 Task: Add a condition where "Channel Is Facebook Post" in unsolved tickets in your groups.
Action: Mouse moved to (104, 383)
Screenshot: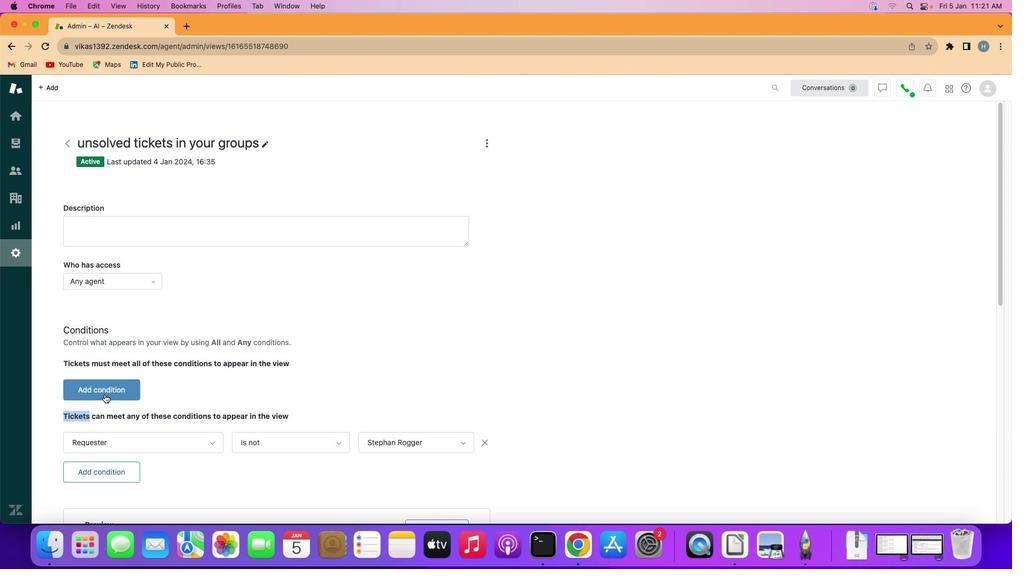 
Action: Mouse pressed left at (104, 383)
Screenshot: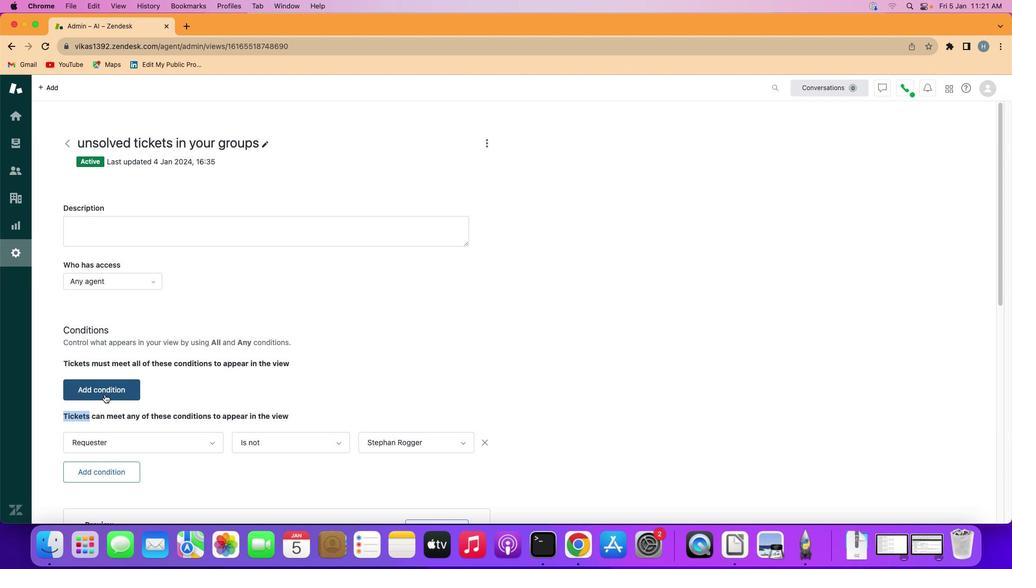 
Action: Mouse moved to (141, 381)
Screenshot: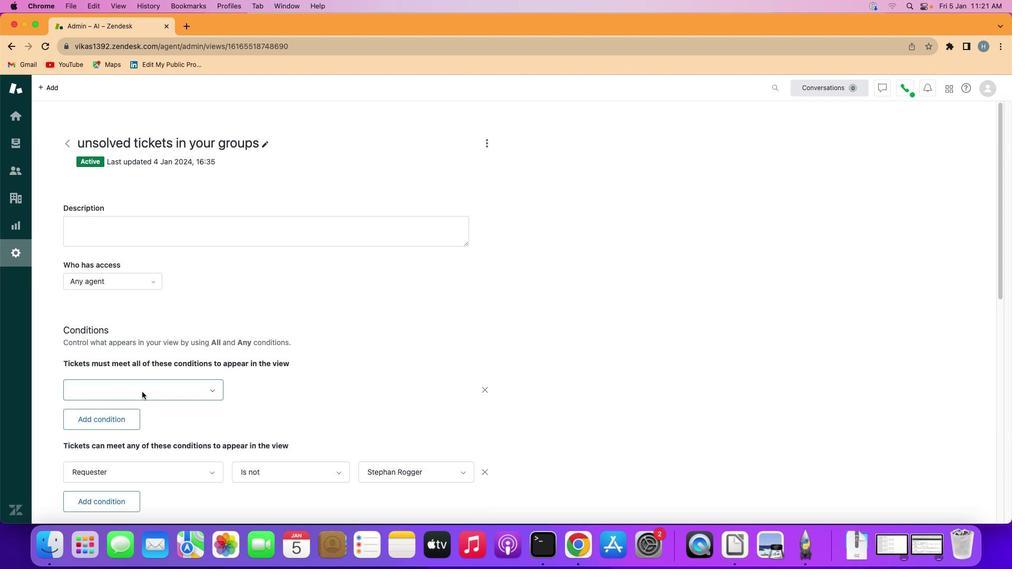 
Action: Mouse pressed left at (141, 381)
Screenshot: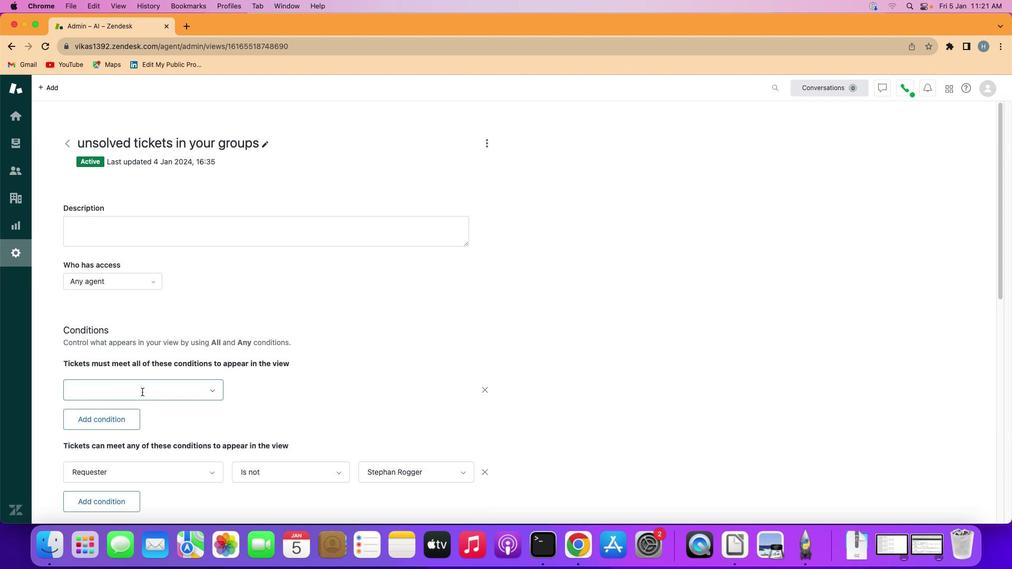 
Action: Mouse moved to (150, 320)
Screenshot: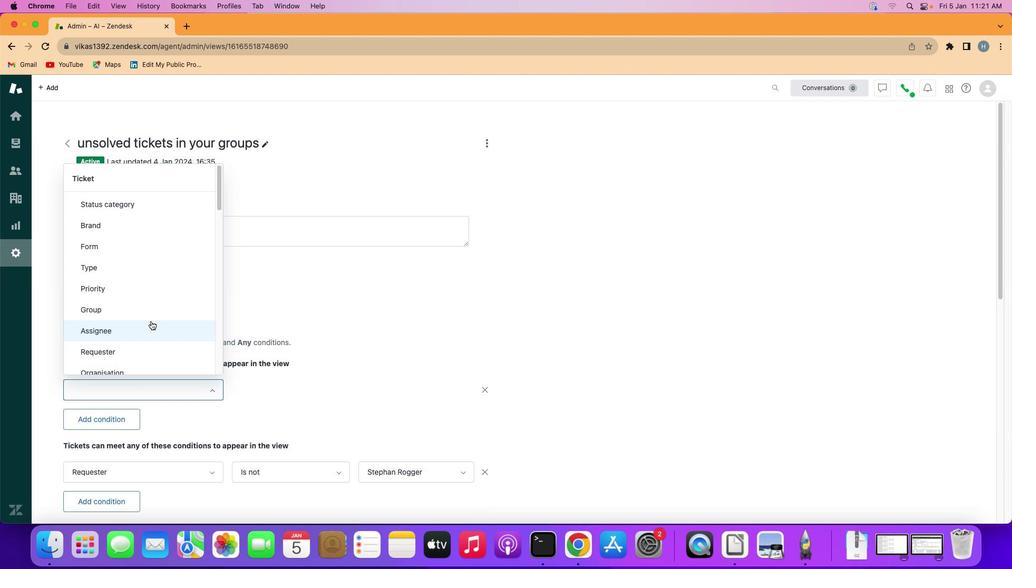 
Action: Mouse scrolled (150, 320) with delta (0, 43)
Screenshot: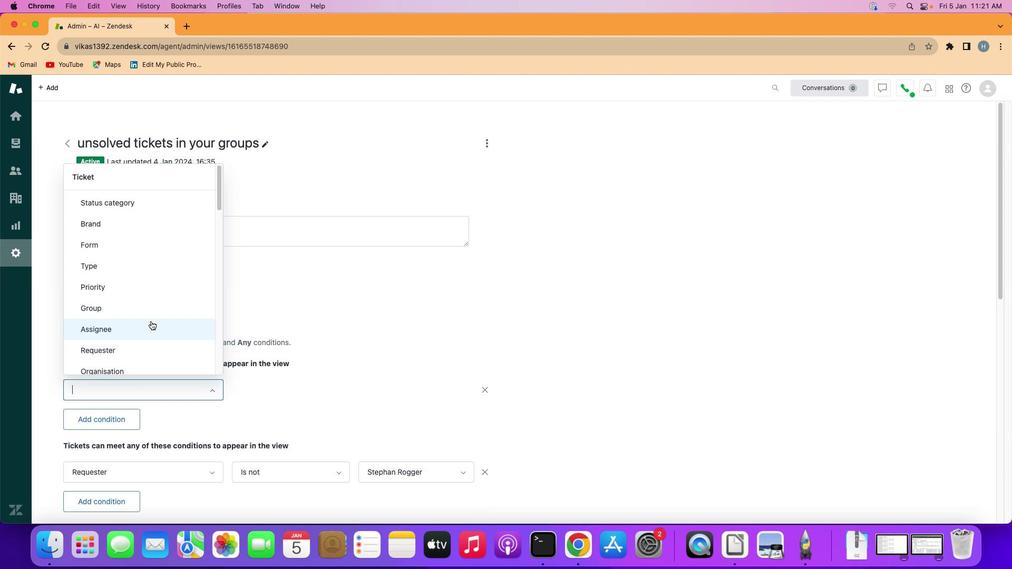 
Action: Mouse scrolled (150, 320) with delta (0, 43)
Screenshot: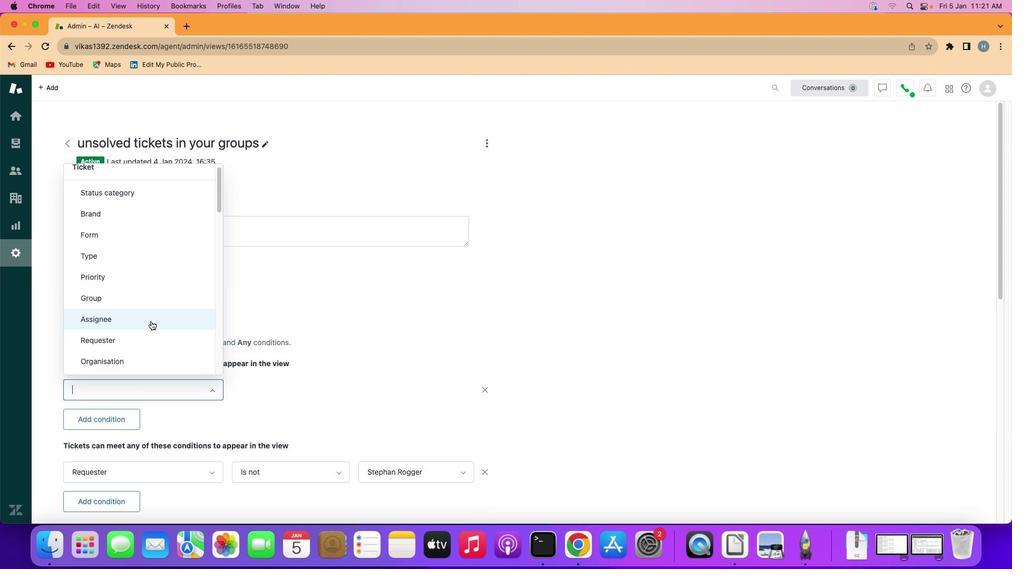 
Action: Mouse scrolled (150, 320) with delta (0, 43)
Screenshot: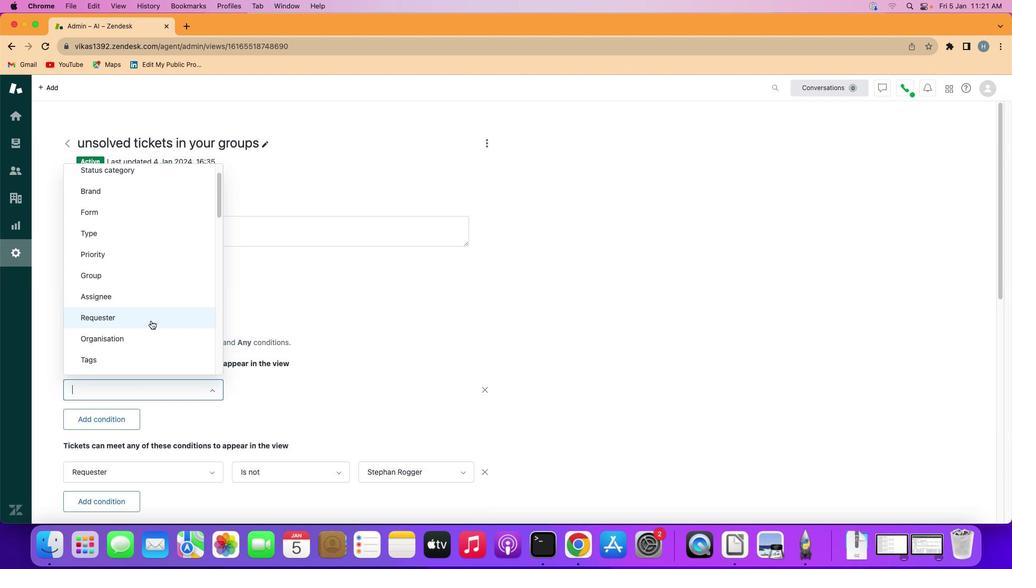 
Action: Mouse moved to (150, 320)
Screenshot: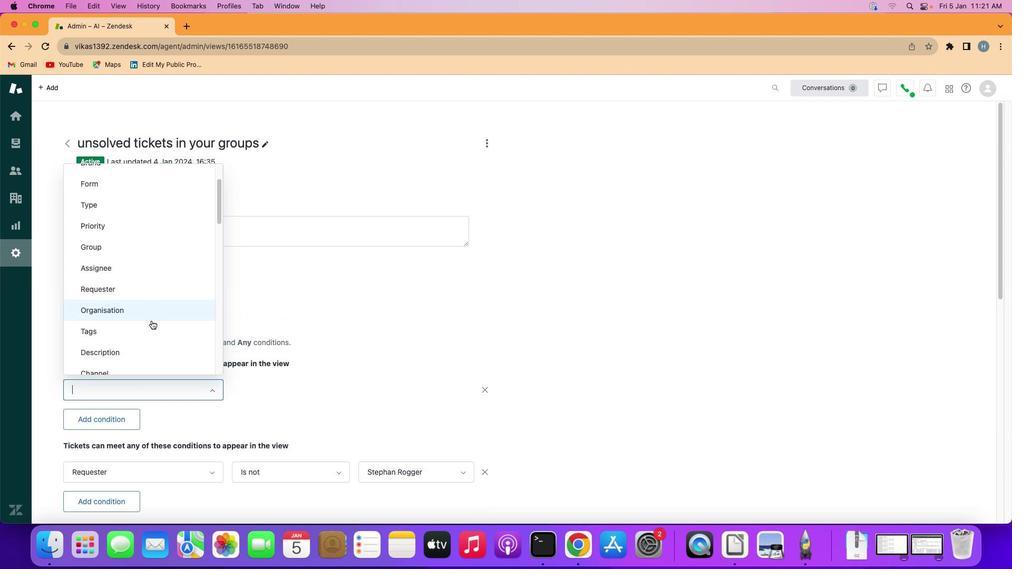 
Action: Mouse scrolled (150, 320) with delta (0, 42)
Screenshot: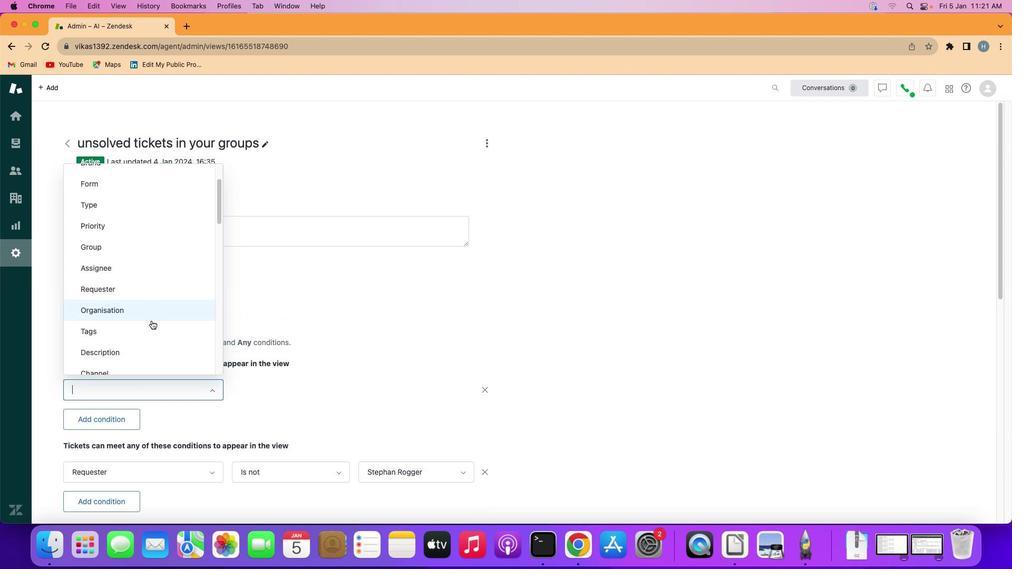 
Action: Mouse moved to (151, 320)
Screenshot: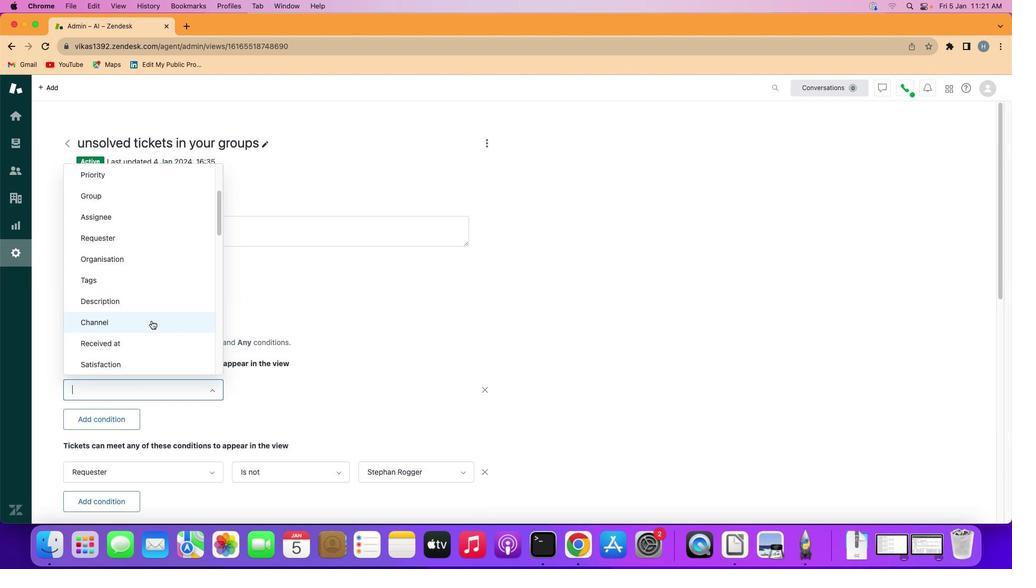 
Action: Mouse scrolled (151, 320) with delta (0, 42)
Screenshot: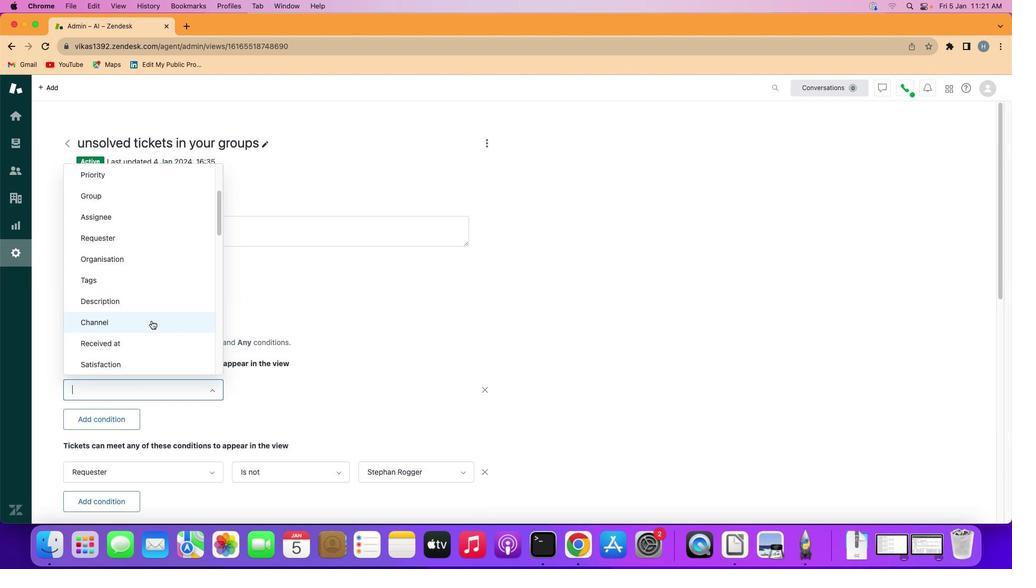 
Action: Mouse moved to (161, 296)
Screenshot: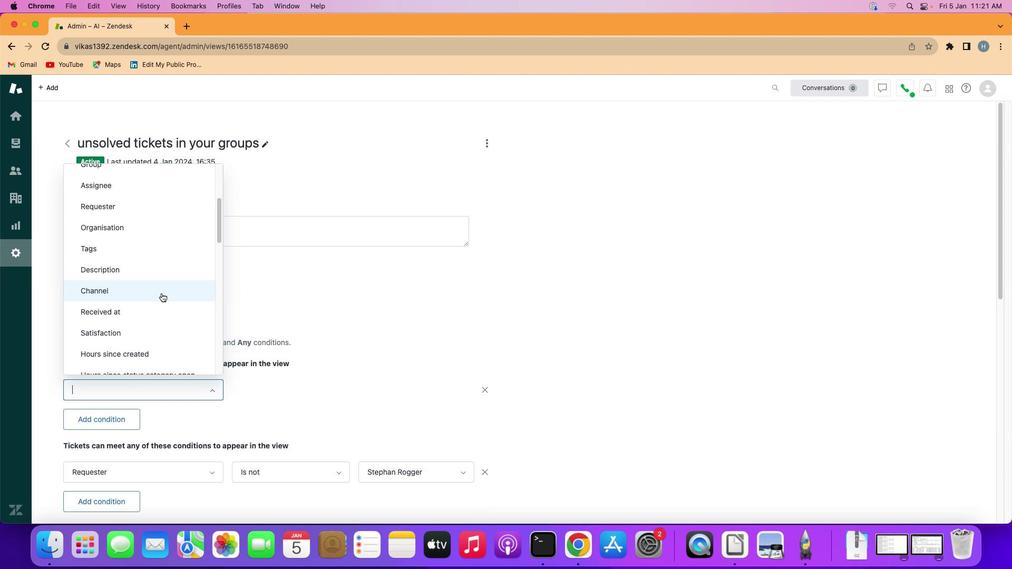 
Action: Mouse pressed left at (161, 296)
Screenshot: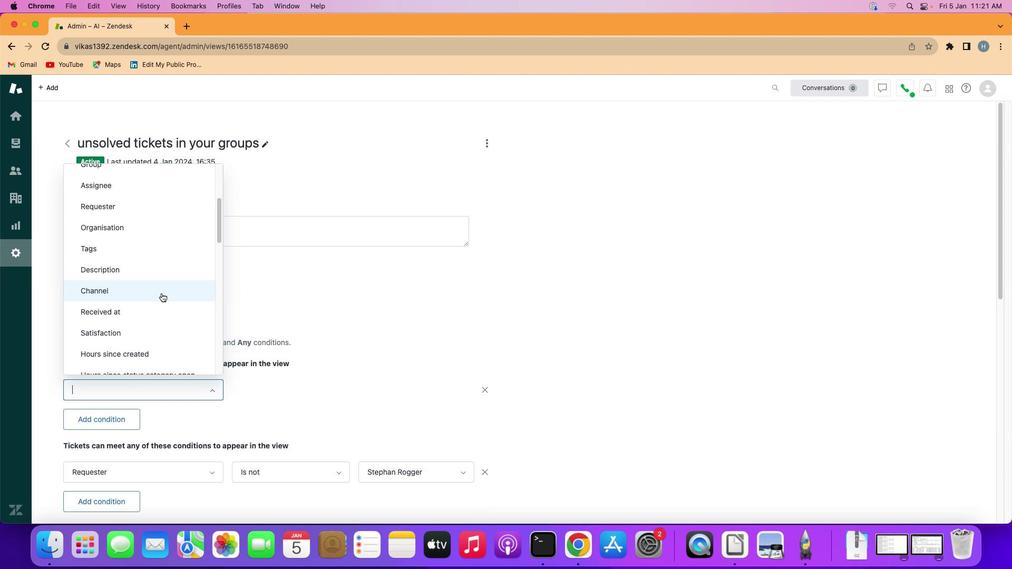 
Action: Mouse moved to (280, 376)
Screenshot: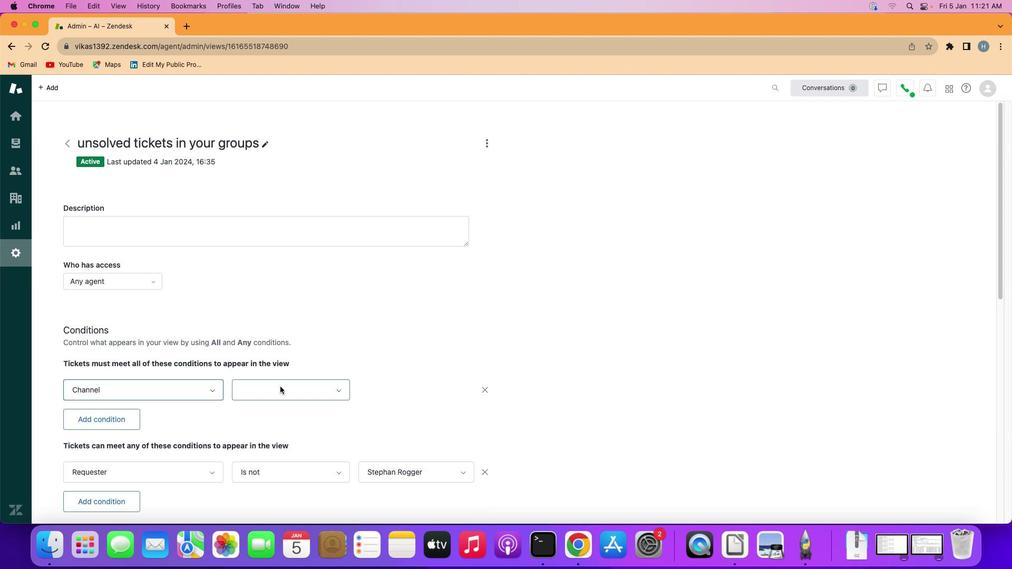 
Action: Mouse pressed left at (280, 376)
Screenshot: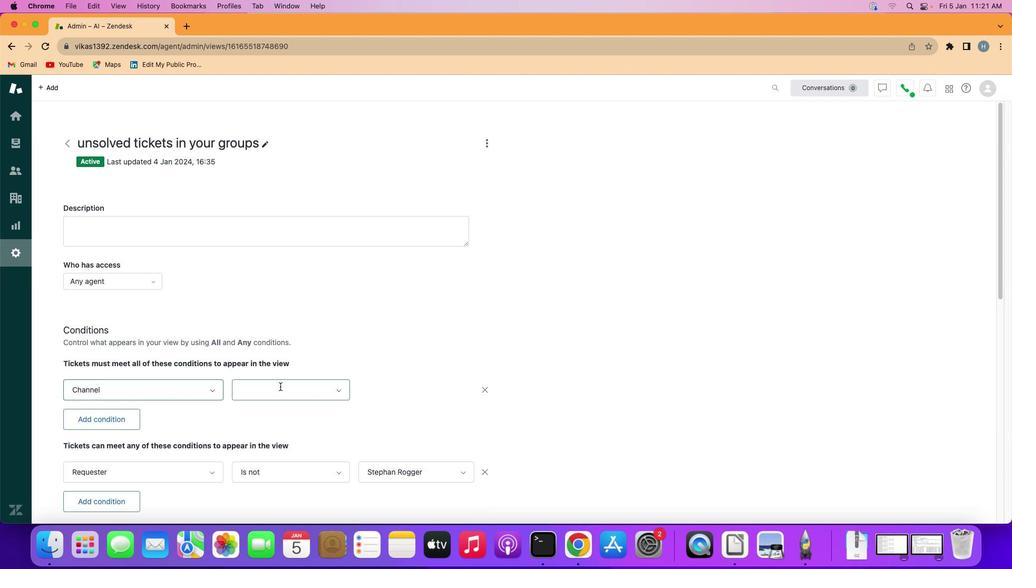 
Action: Mouse moved to (277, 397)
Screenshot: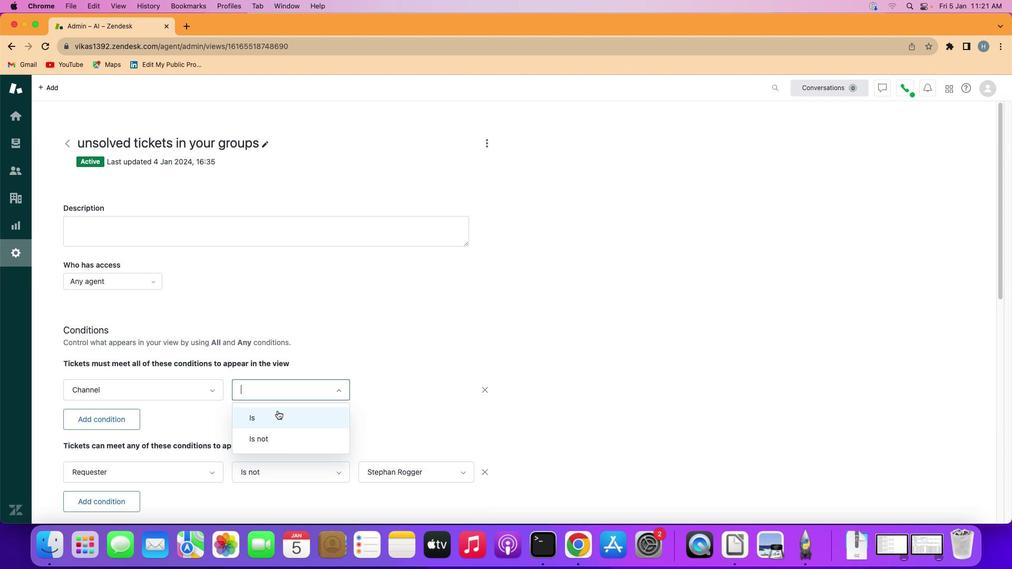 
Action: Mouse pressed left at (277, 397)
Screenshot: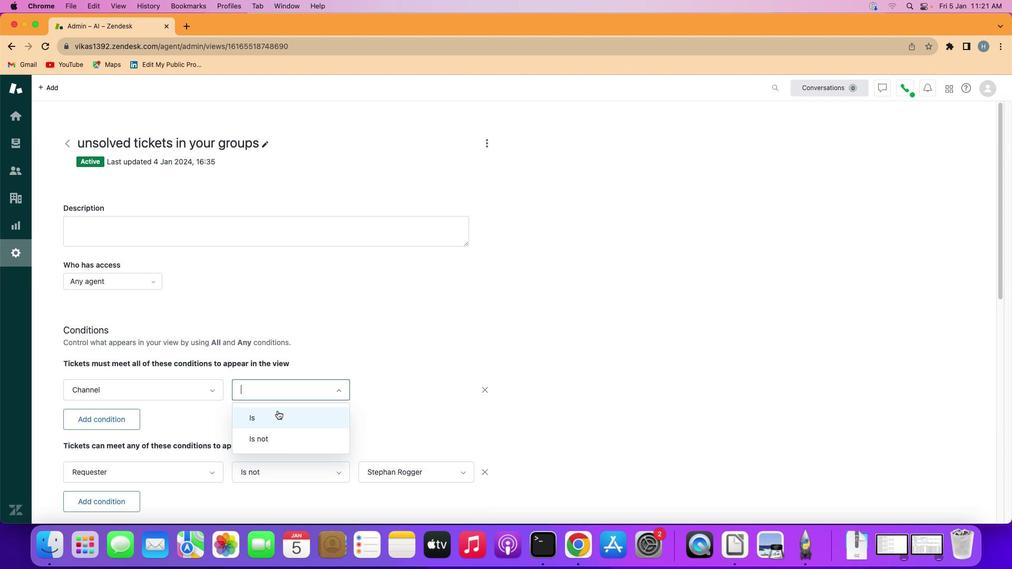 
Action: Mouse moved to (408, 377)
Screenshot: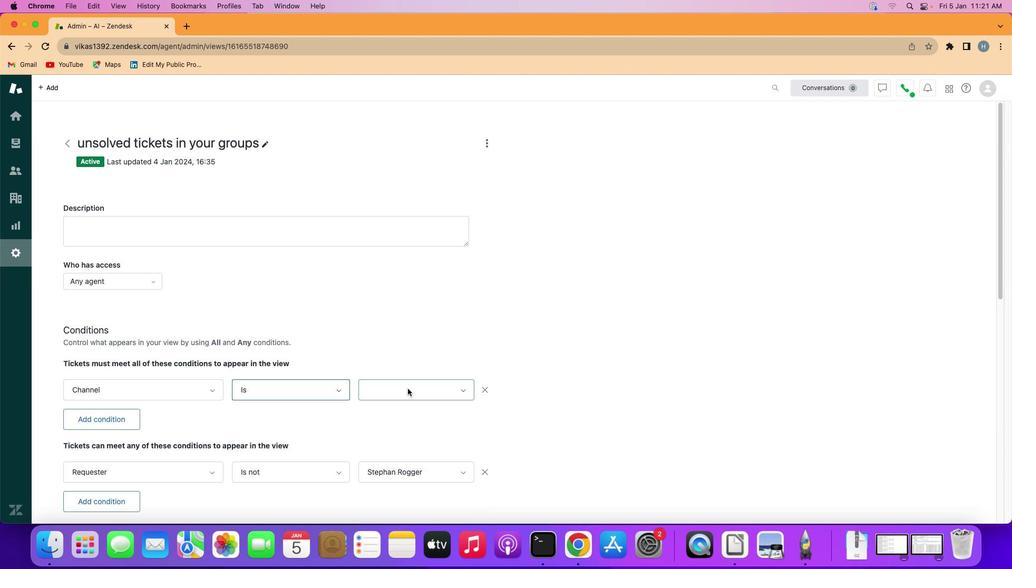 
Action: Mouse pressed left at (408, 377)
Screenshot: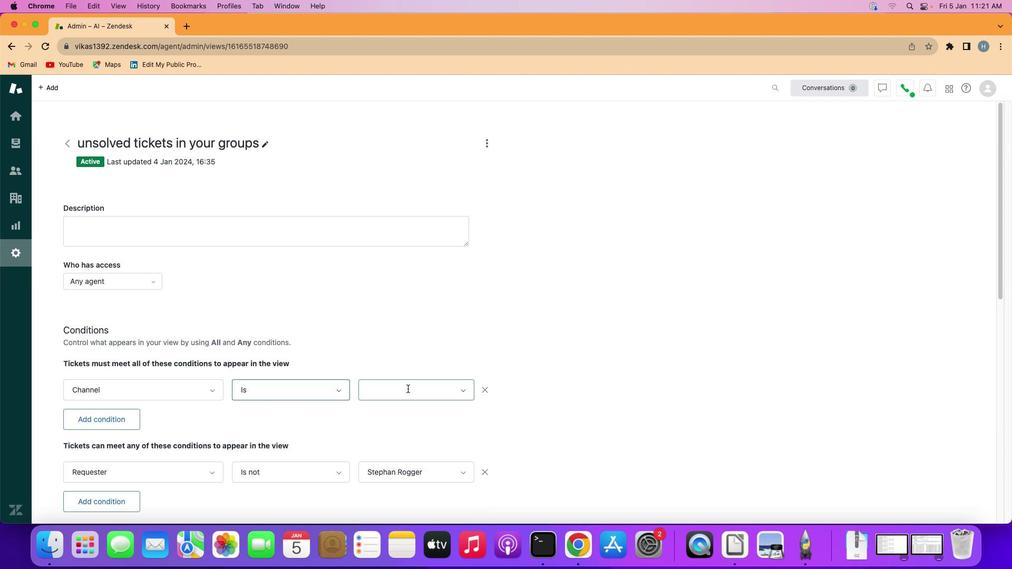 
Action: Mouse moved to (425, 304)
Screenshot: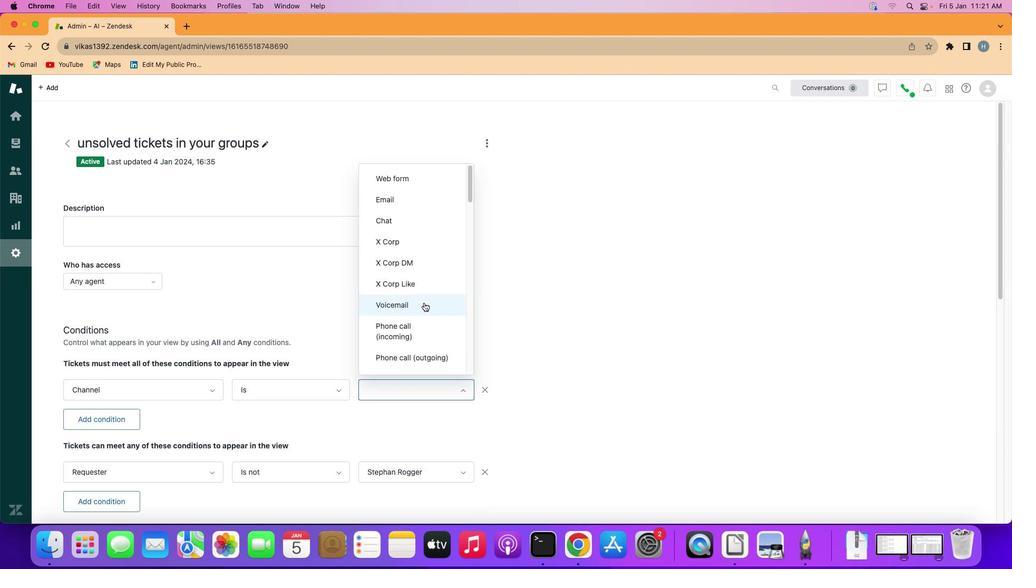 
Action: Mouse scrolled (425, 304) with delta (0, 43)
Screenshot: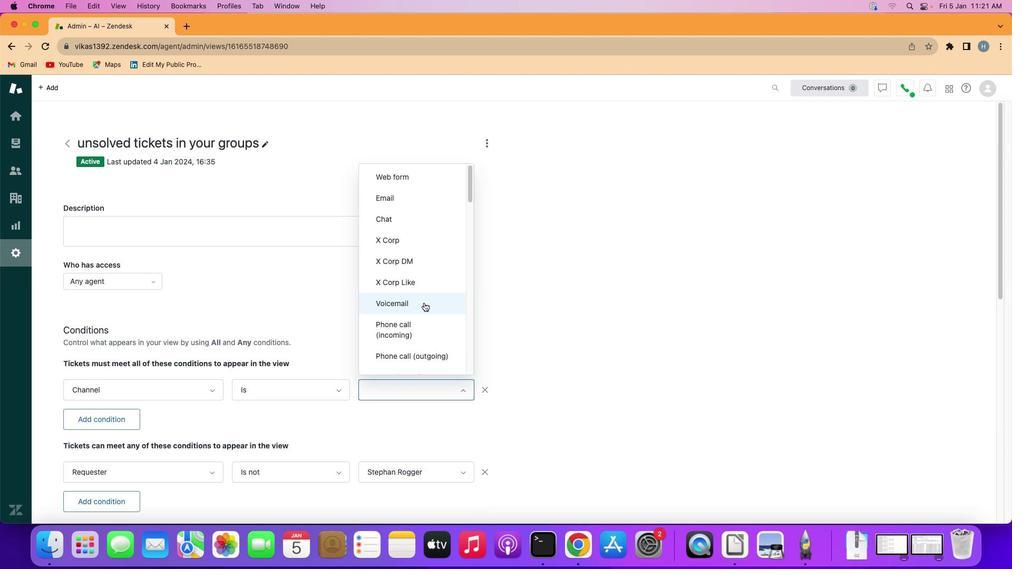 
Action: Mouse scrolled (425, 304) with delta (0, 43)
Screenshot: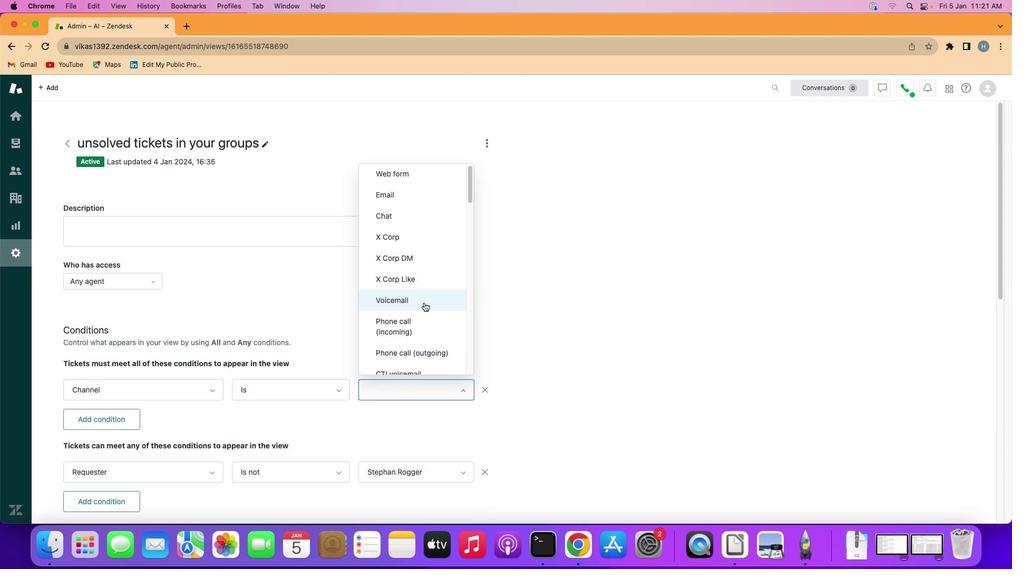 
Action: Mouse moved to (425, 304)
Screenshot: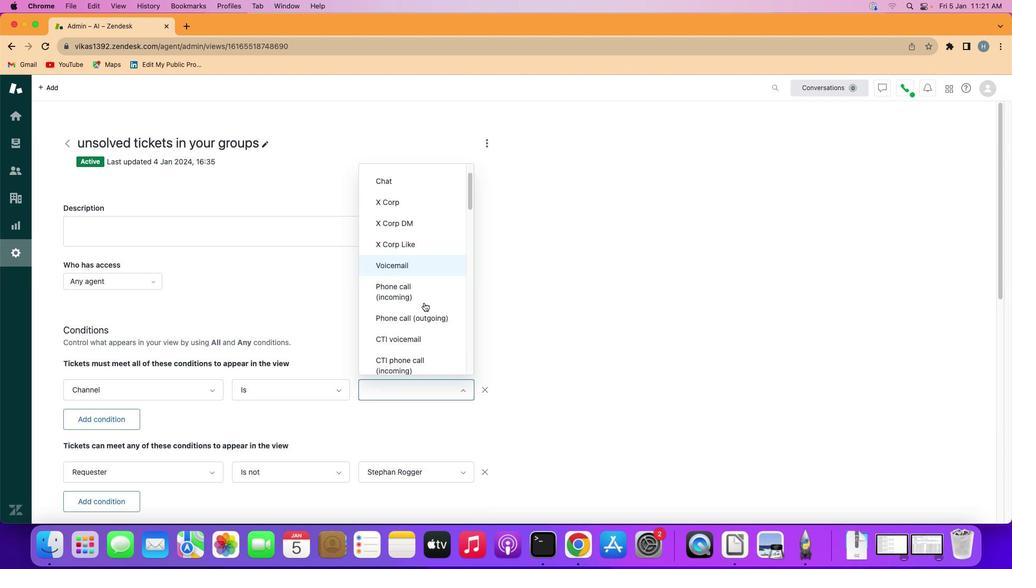 
Action: Mouse scrolled (425, 304) with delta (0, 42)
Screenshot: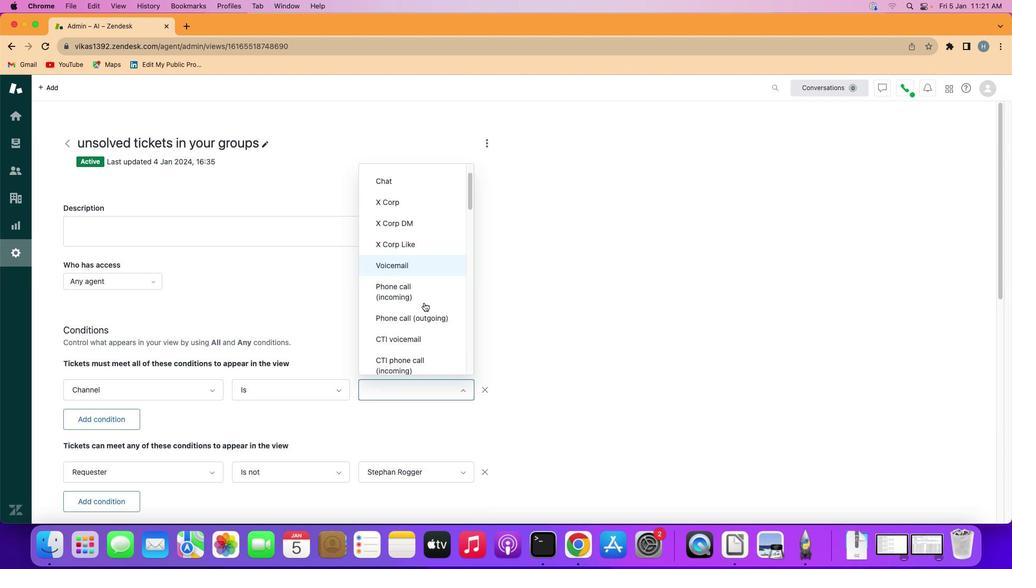 
Action: Mouse scrolled (425, 304) with delta (0, 42)
Screenshot: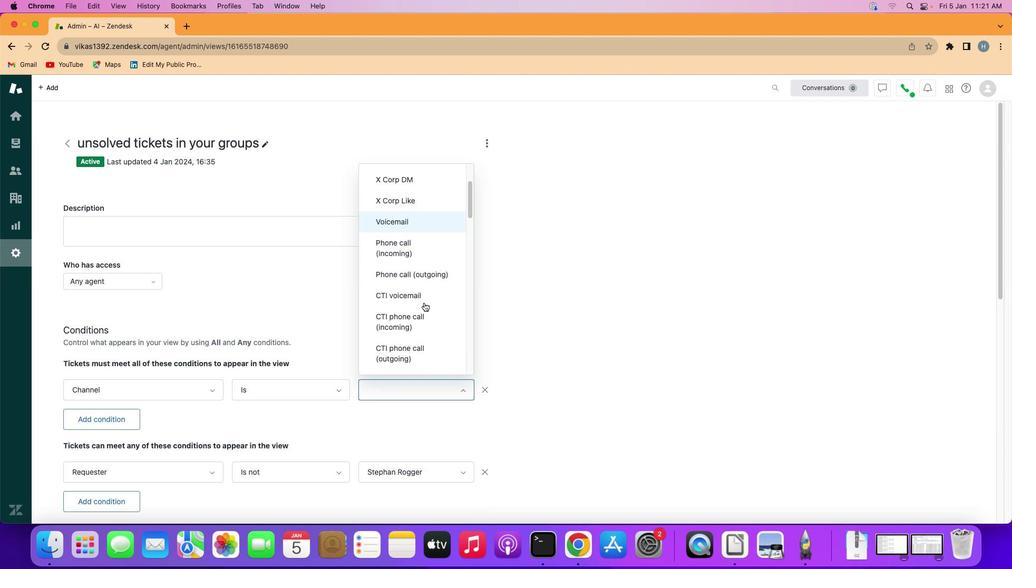 
Action: Mouse scrolled (425, 304) with delta (0, 42)
Screenshot: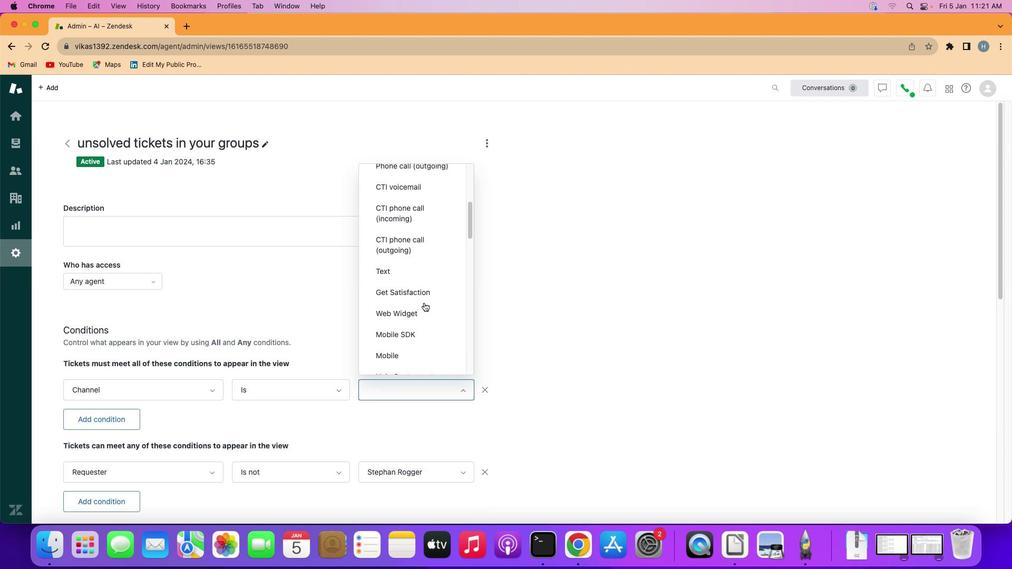 
Action: Mouse scrolled (425, 304) with delta (0, 43)
Screenshot: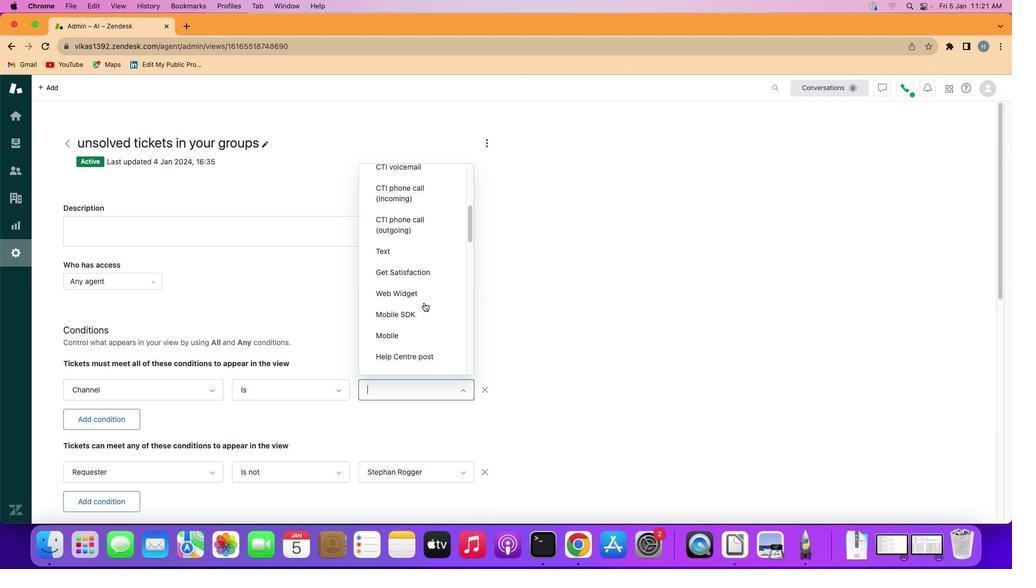 
Action: Mouse scrolled (425, 304) with delta (0, 43)
Screenshot: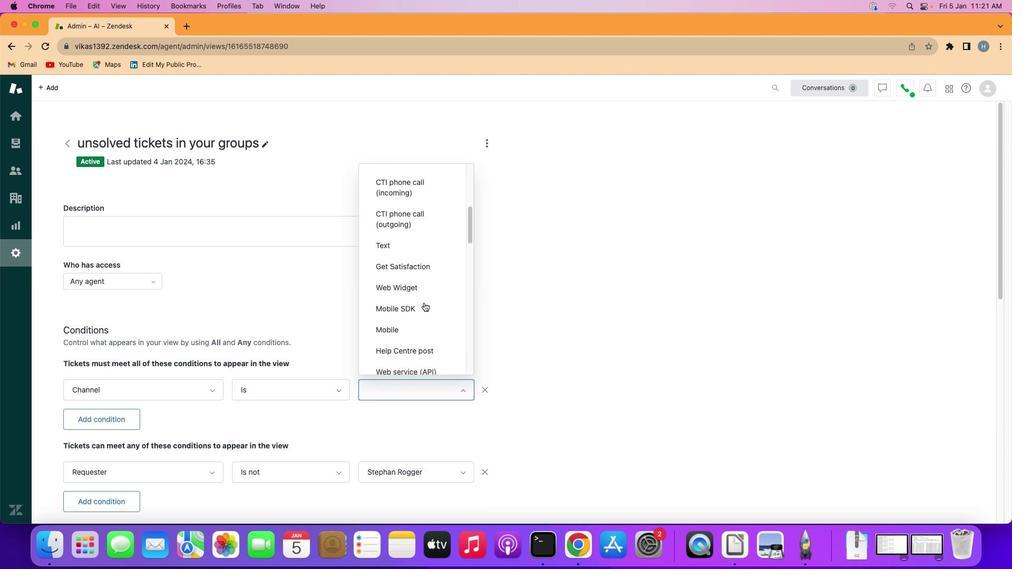
Action: Mouse scrolled (425, 304) with delta (0, 43)
Screenshot: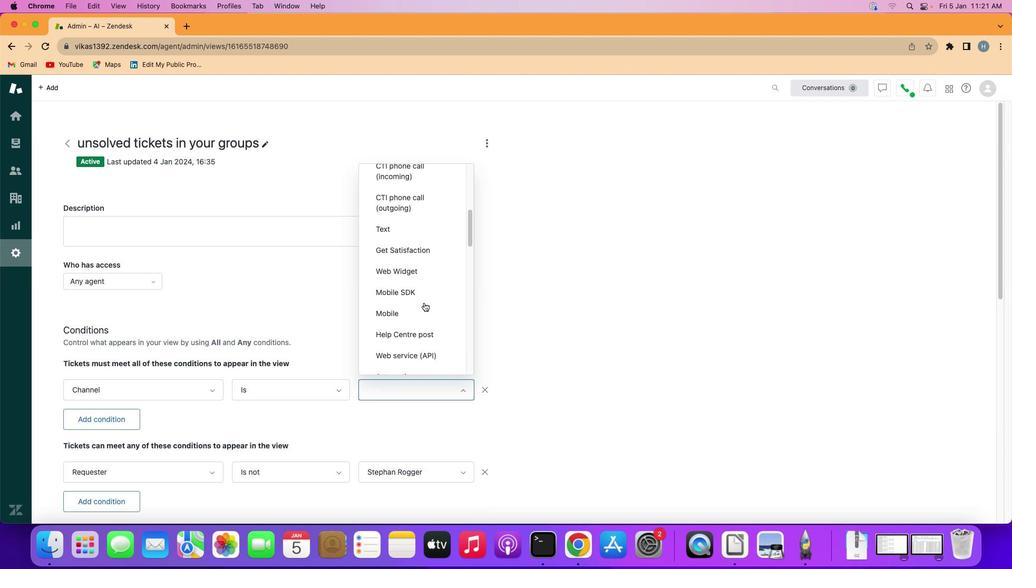 
Action: Mouse scrolled (425, 304) with delta (0, 43)
Screenshot: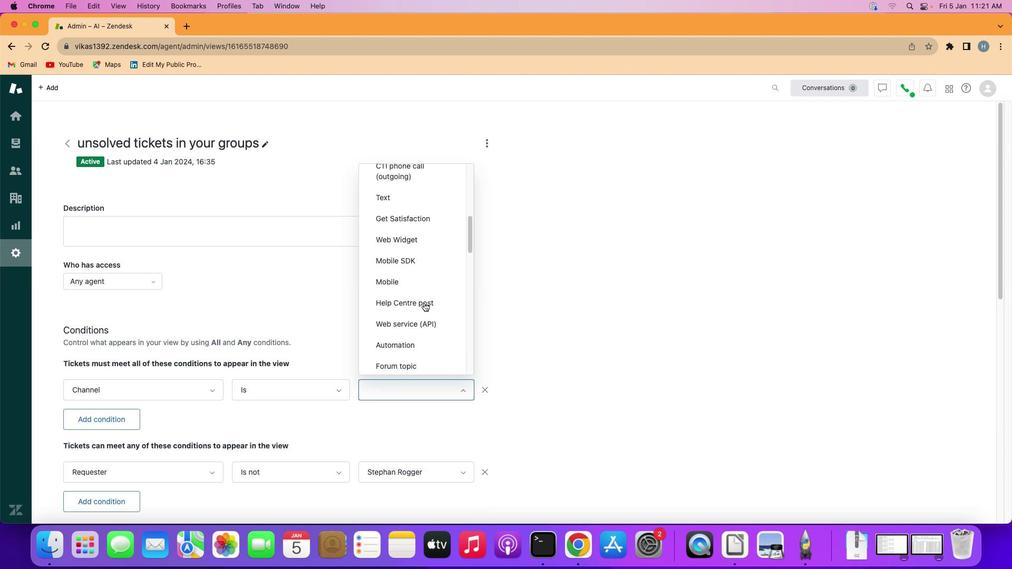 
Action: Mouse scrolled (425, 304) with delta (0, 43)
Screenshot: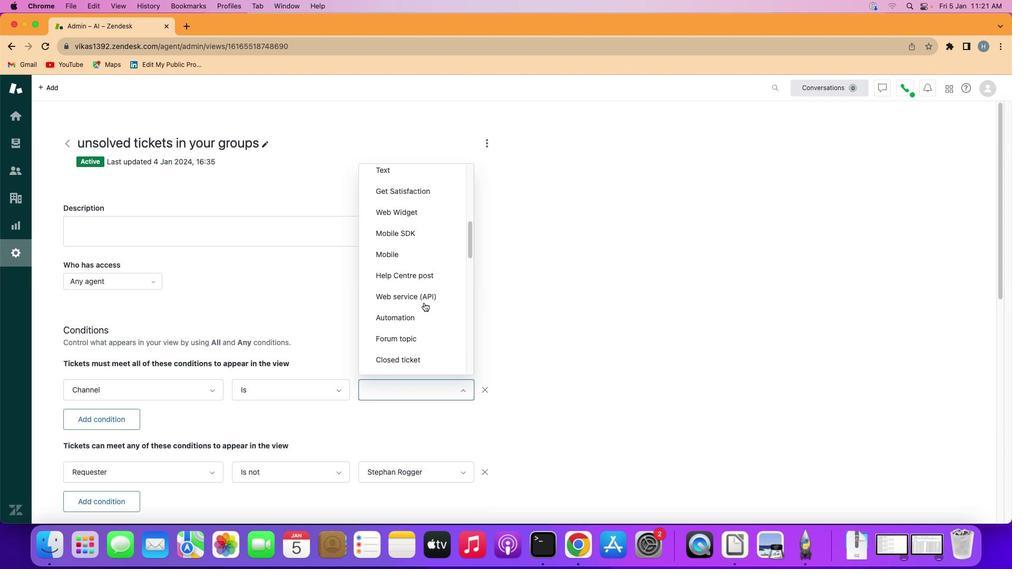 
Action: Mouse scrolled (425, 304) with delta (0, 43)
Screenshot: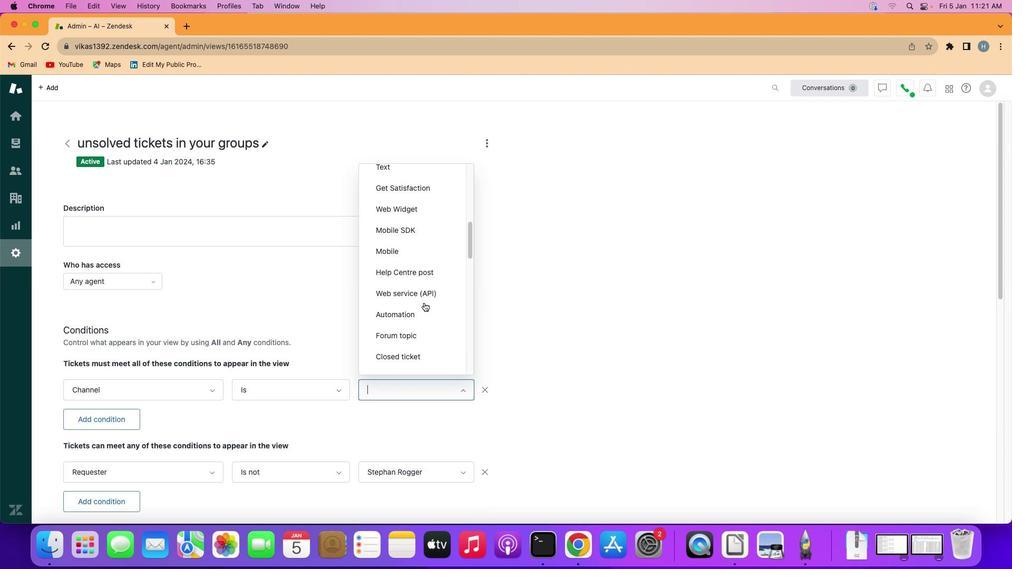 
Action: Mouse scrolled (425, 304) with delta (0, 43)
Screenshot: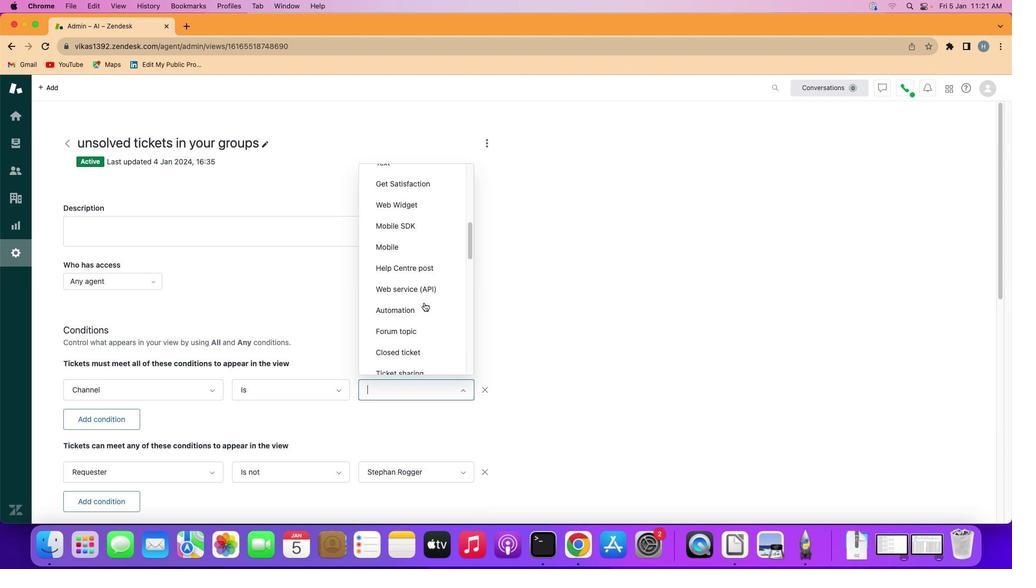 
Action: Mouse scrolled (425, 304) with delta (0, 43)
Screenshot: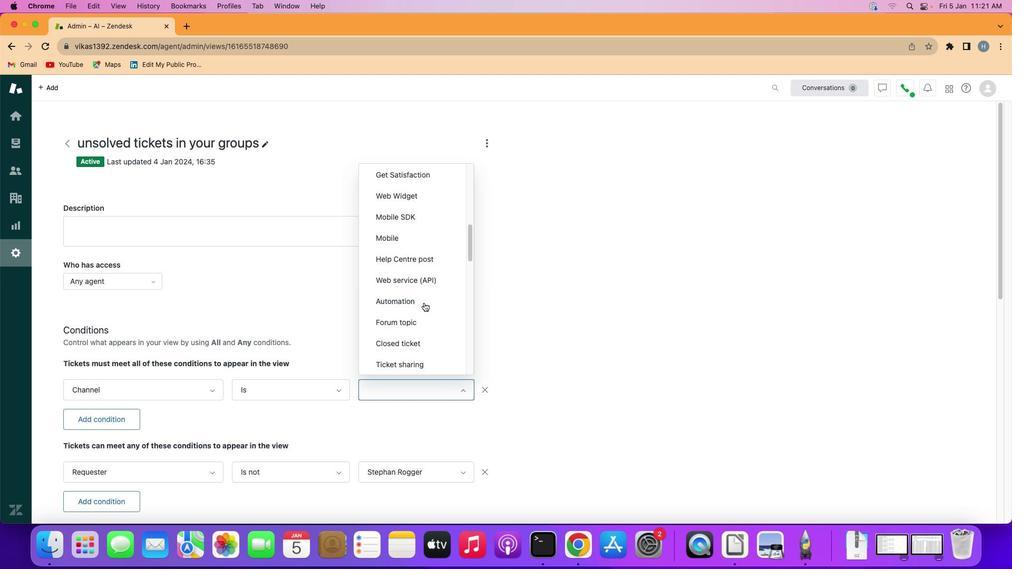 
Action: Mouse scrolled (425, 304) with delta (0, 43)
Screenshot: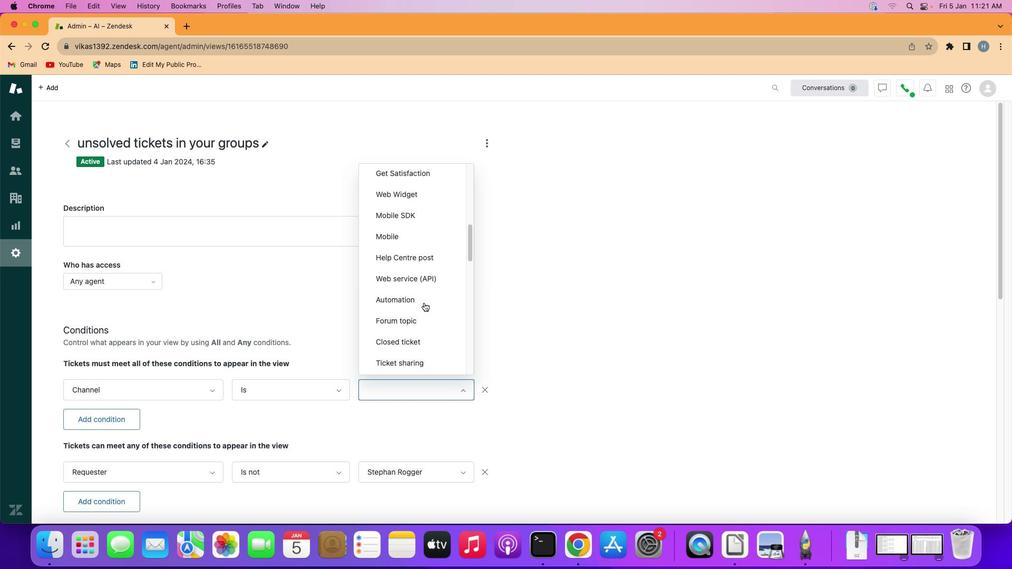 
Action: Mouse scrolled (425, 304) with delta (0, 43)
Screenshot: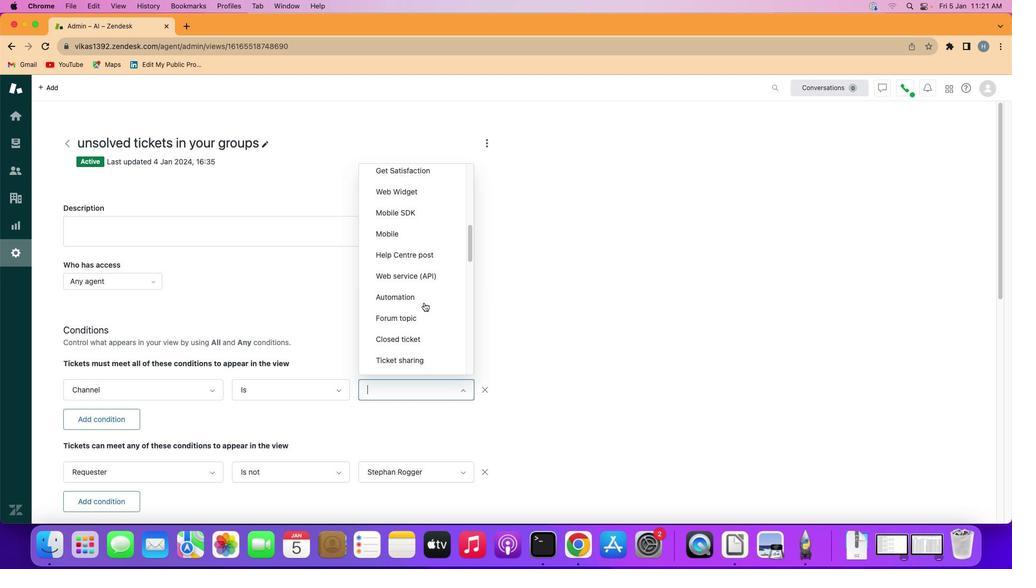
Action: Mouse scrolled (425, 304) with delta (0, 43)
Screenshot: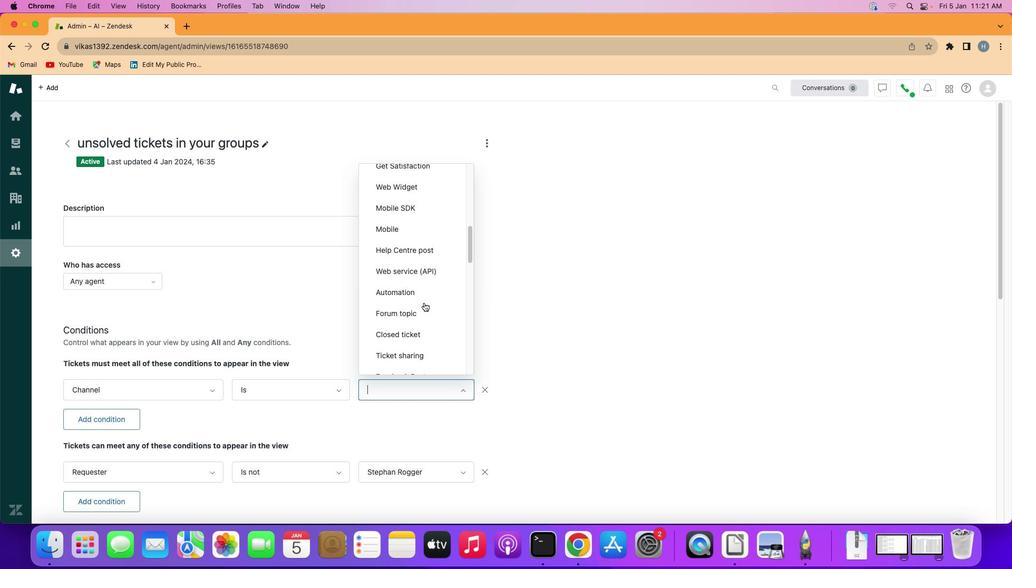 
Action: Mouse scrolled (425, 304) with delta (0, 43)
Screenshot: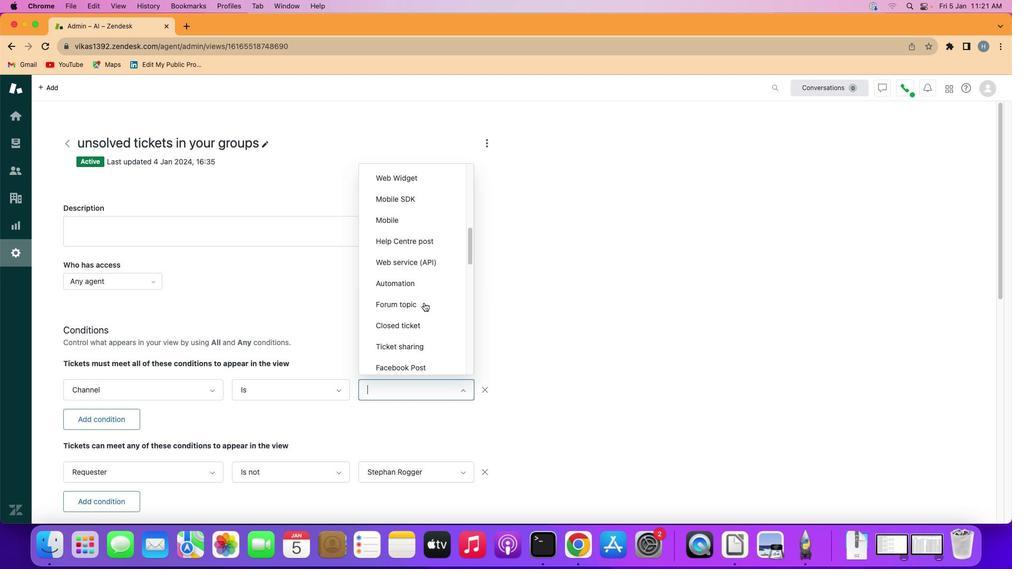 
Action: Mouse scrolled (425, 304) with delta (0, 43)
Screenshot: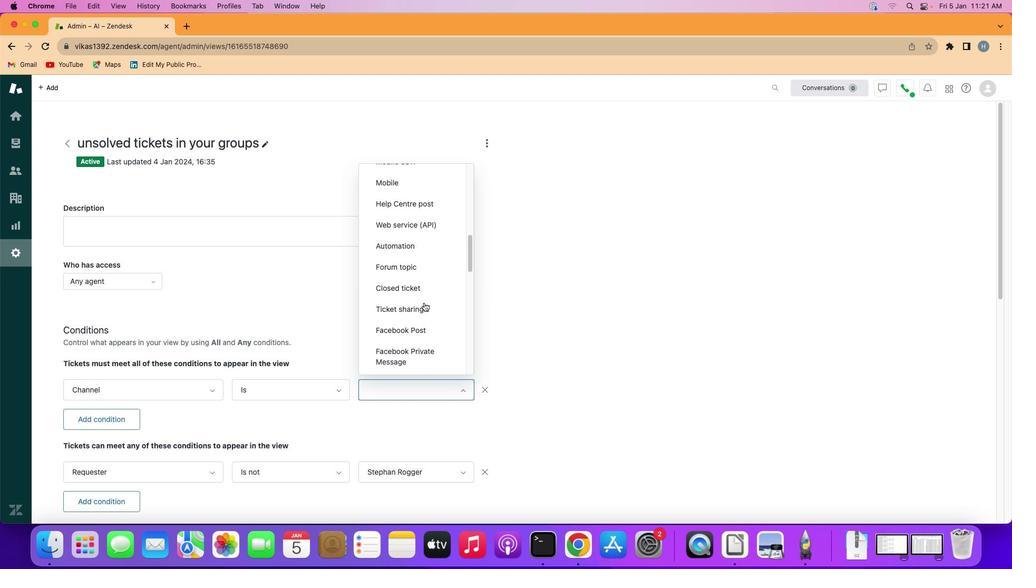 
Action: Mouse scrolled (425, 304) with delta (0, 43)
Screenshot: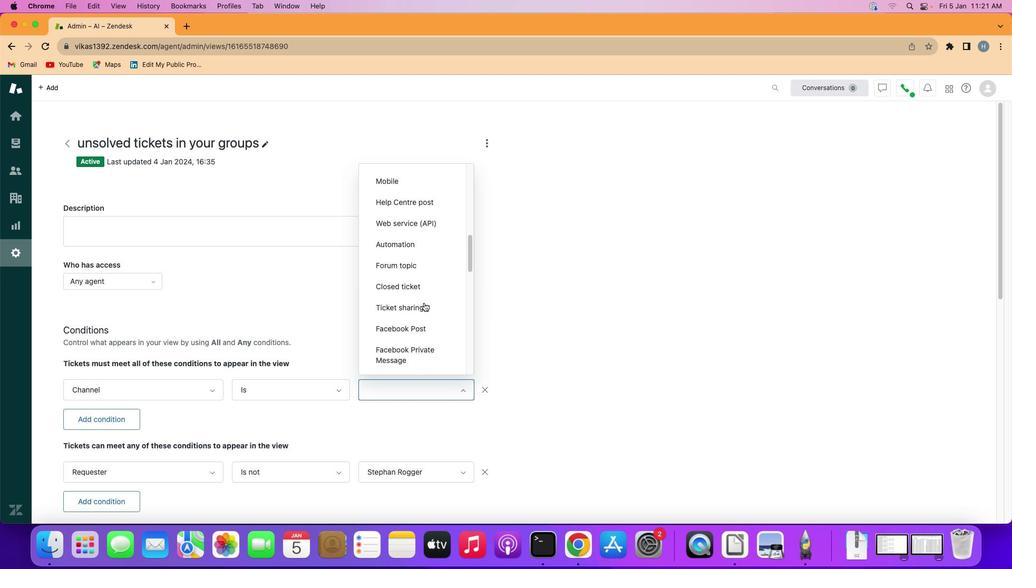 
Action: Mouse scrolled (425, 304) with delta (0, 43)
Screenshot: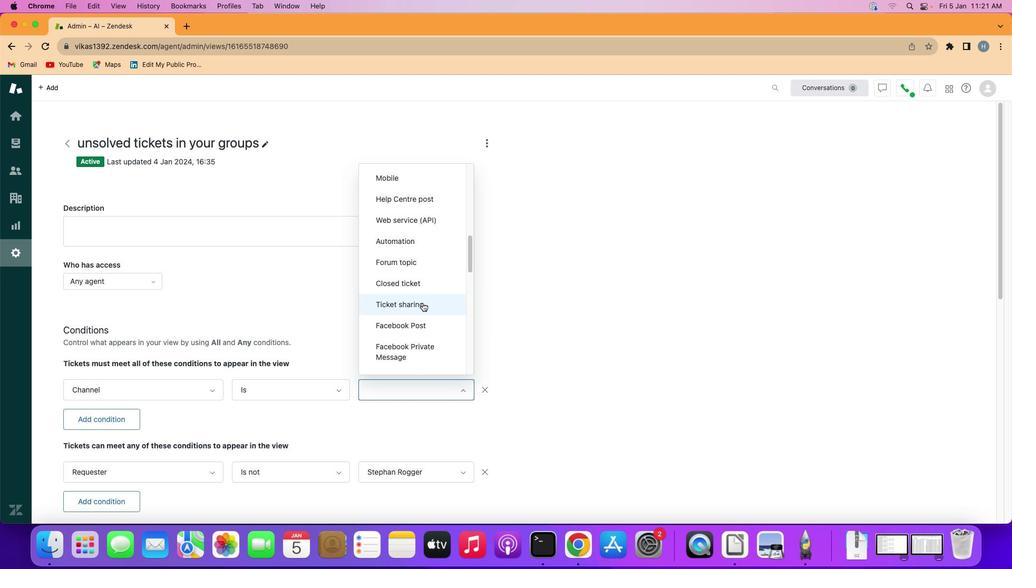 
Action: Mouse moved to (415, 318)
Screenshot: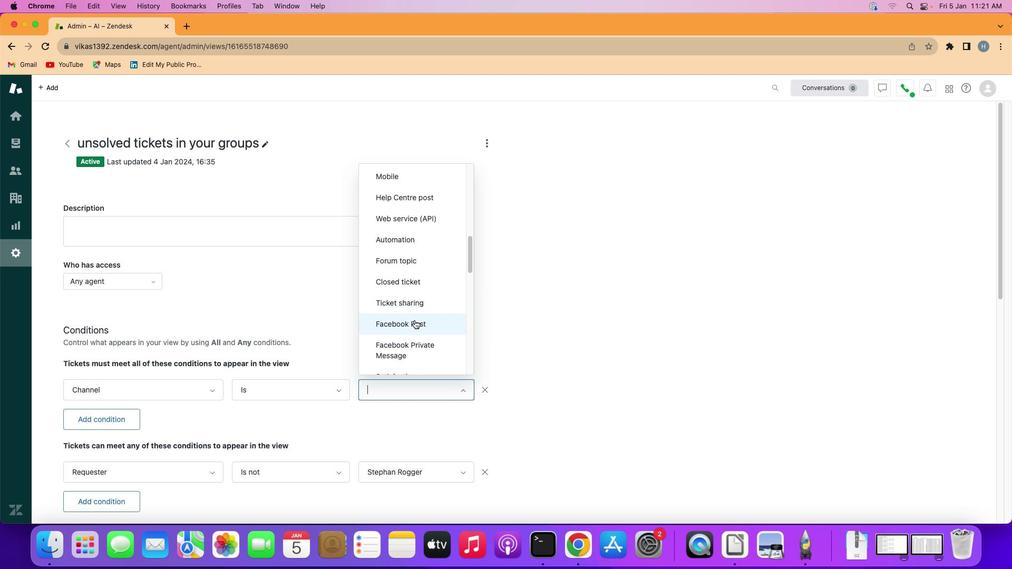 
Action: Mouse pressed left at (415, 318)
Screenshot: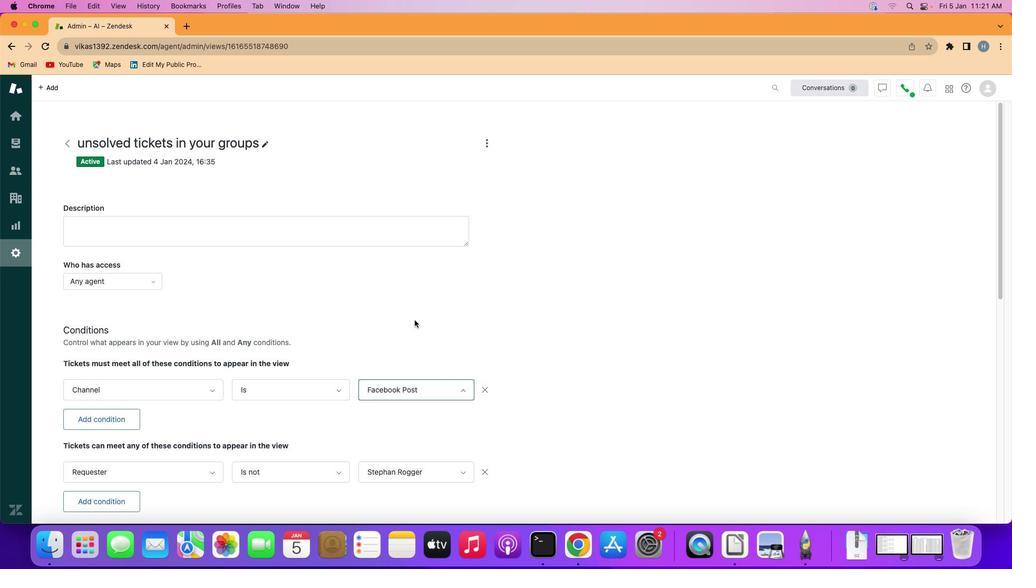 
Action: Mouse moved to (410, 327)
Screenshot: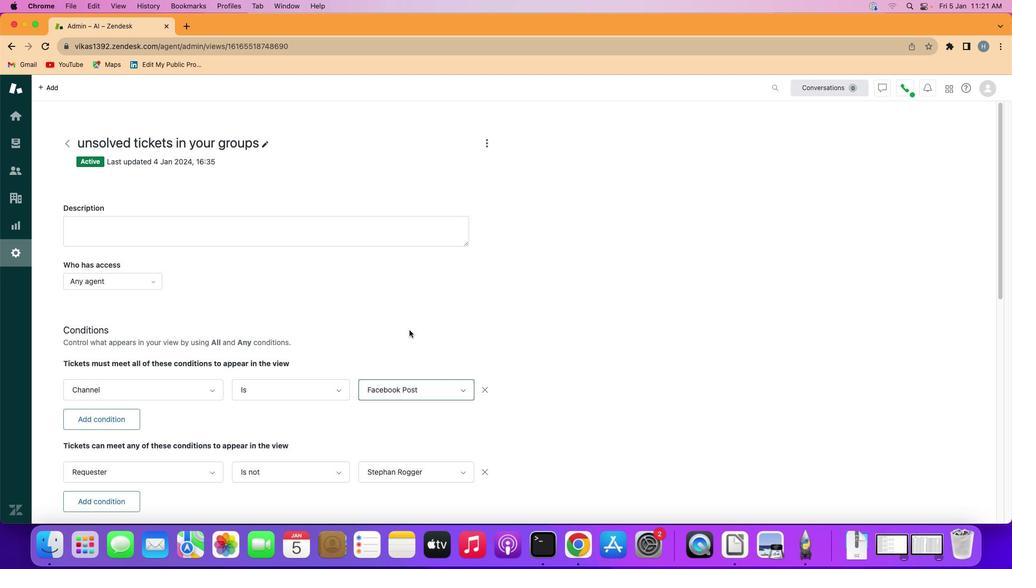 
